 Task: Add a condition where "Group Is Current user's groups" in pending tickets.
Action: Mouse moved to (136, 498)
Screenshot: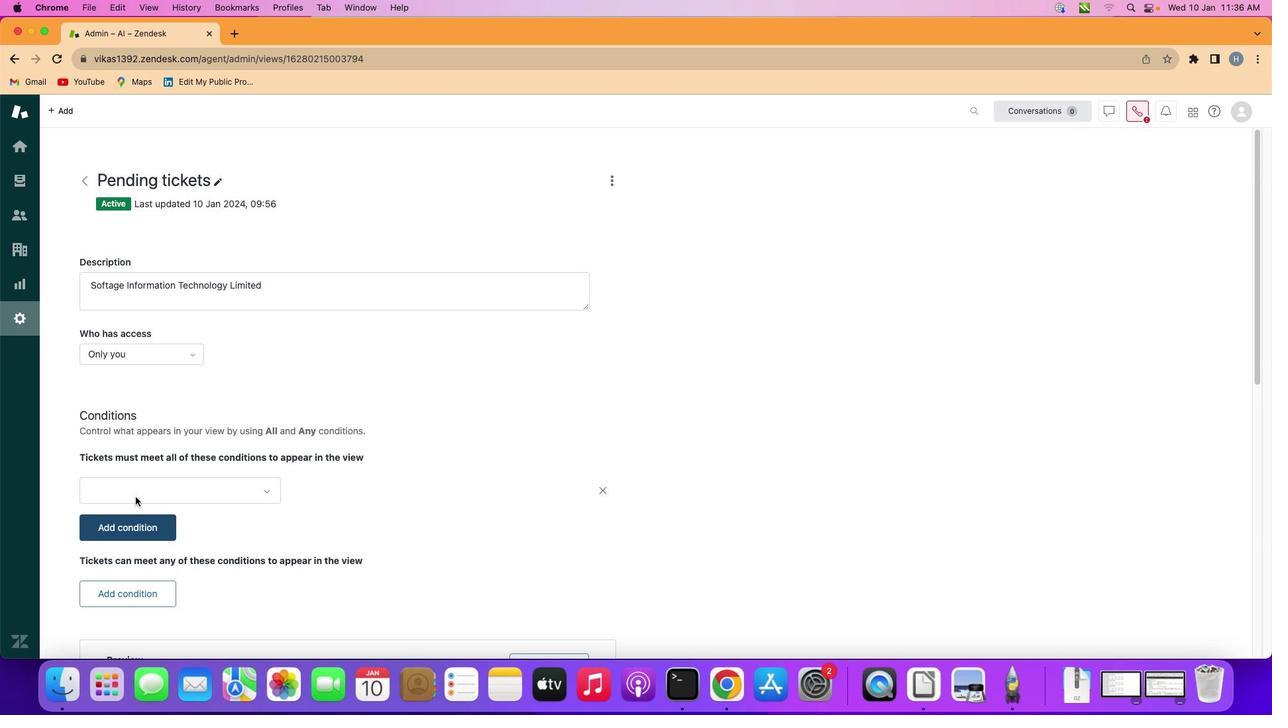 
Action: Mouse pressed left at (136, 498)
Screenshot: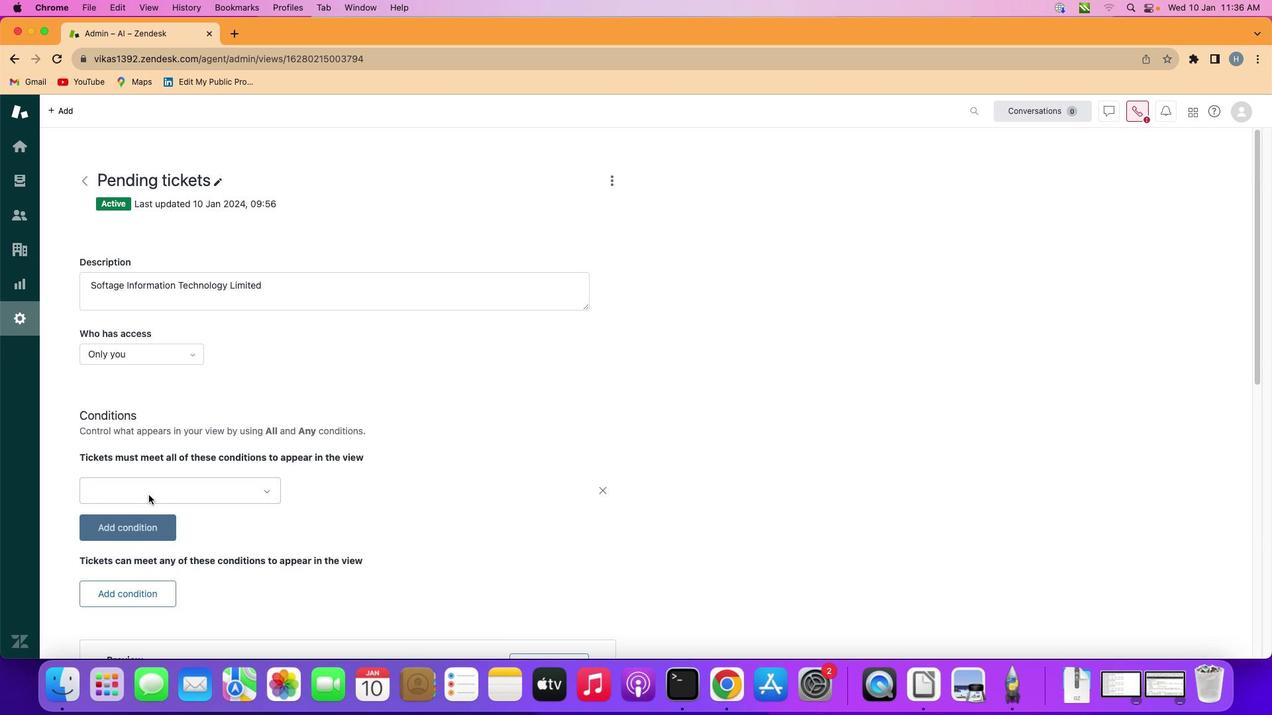 
Action: Mouse moved to (191, 492)
Screenshot: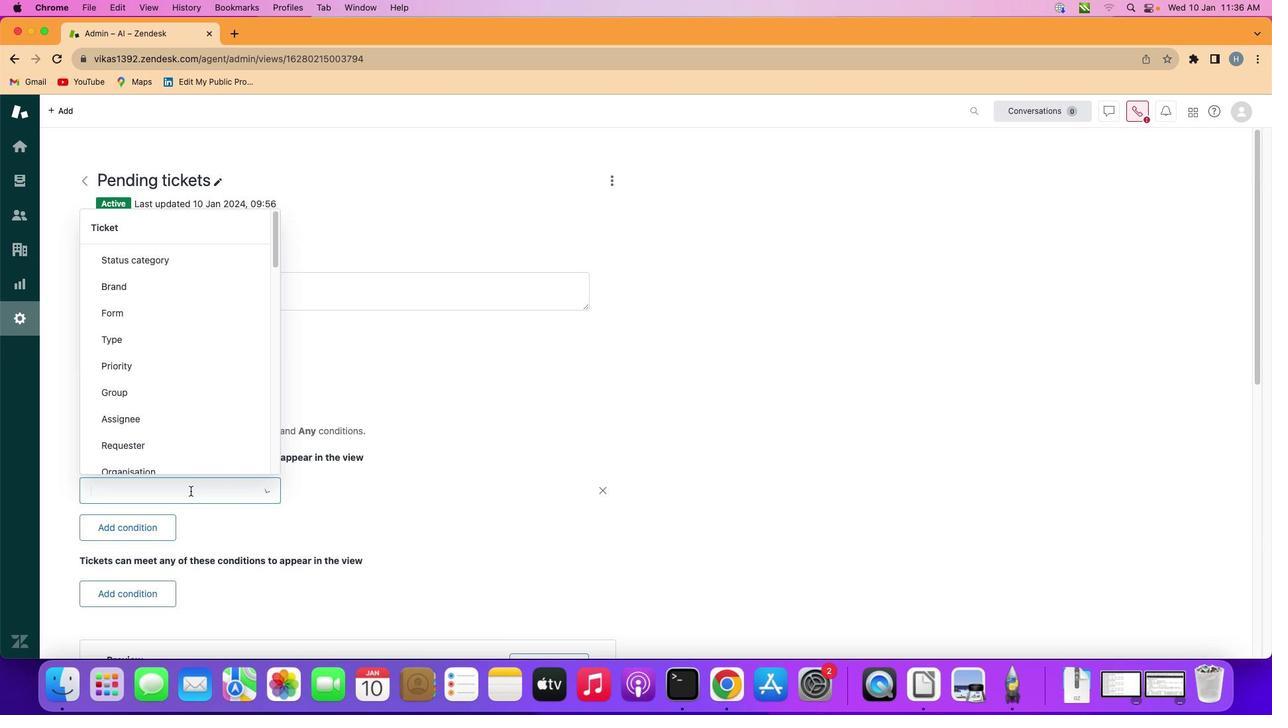 
Action: Mouse pressed left at (191, 492)
Screenshot: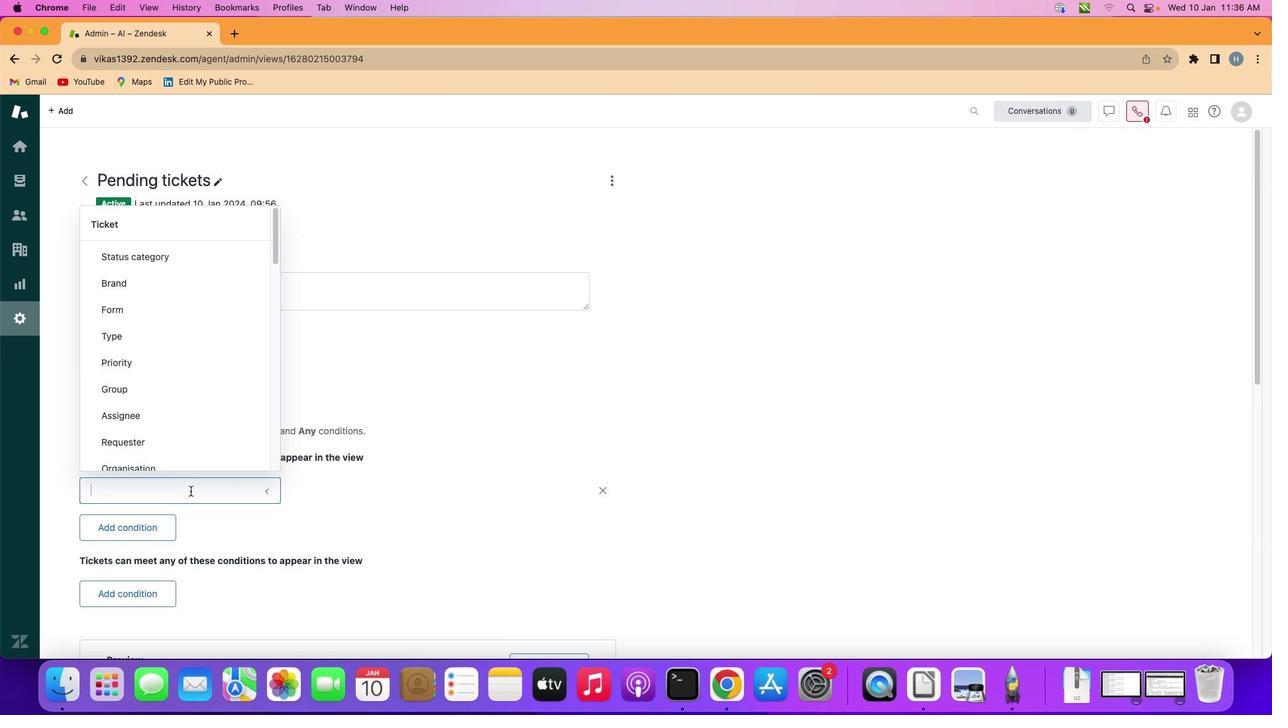 
Action: Mouse moved to (206, 388)
Screenshot: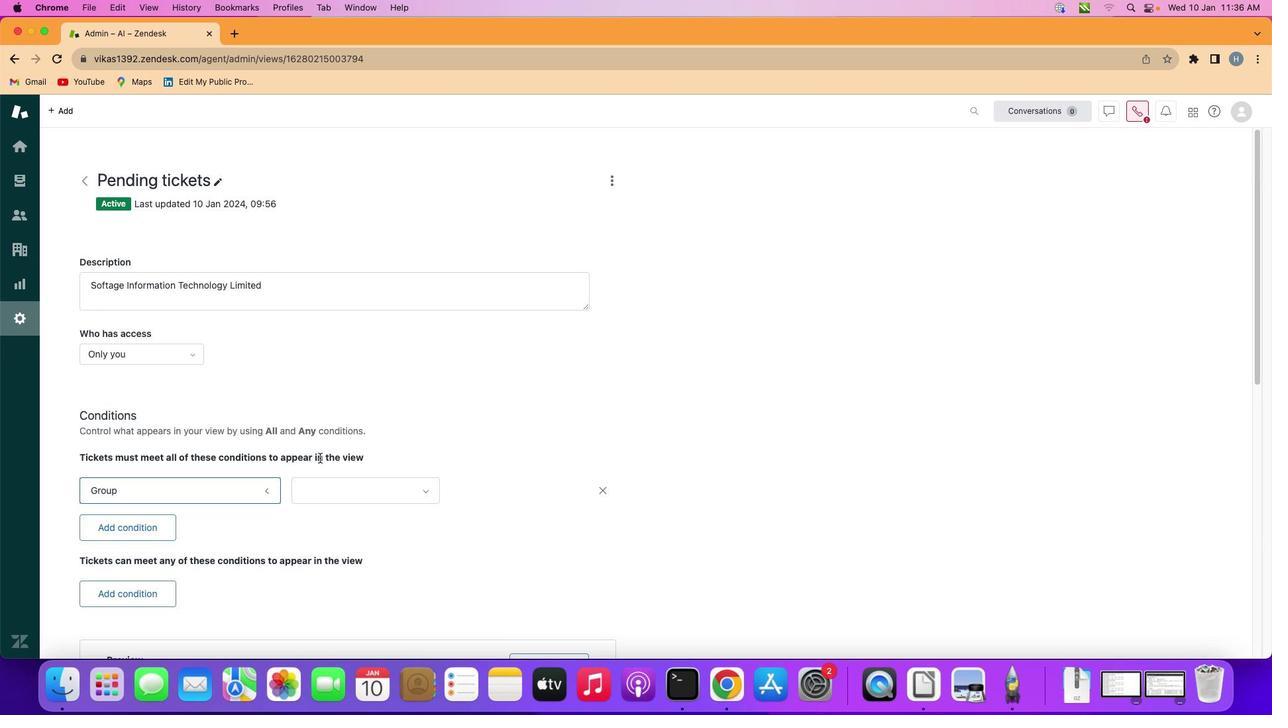 
Action: Mouse pressed left at (206, 388)
Screenshot: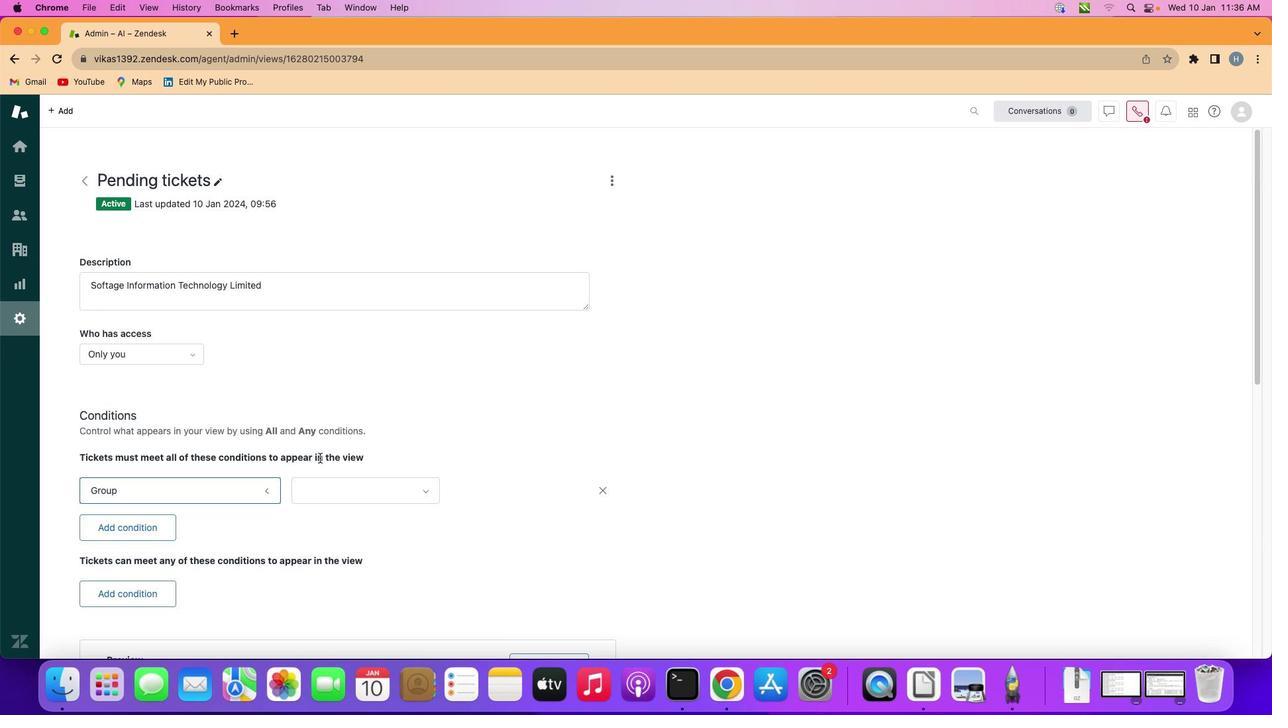 
Action: Mouse moved to (372, 488)
Screenshot: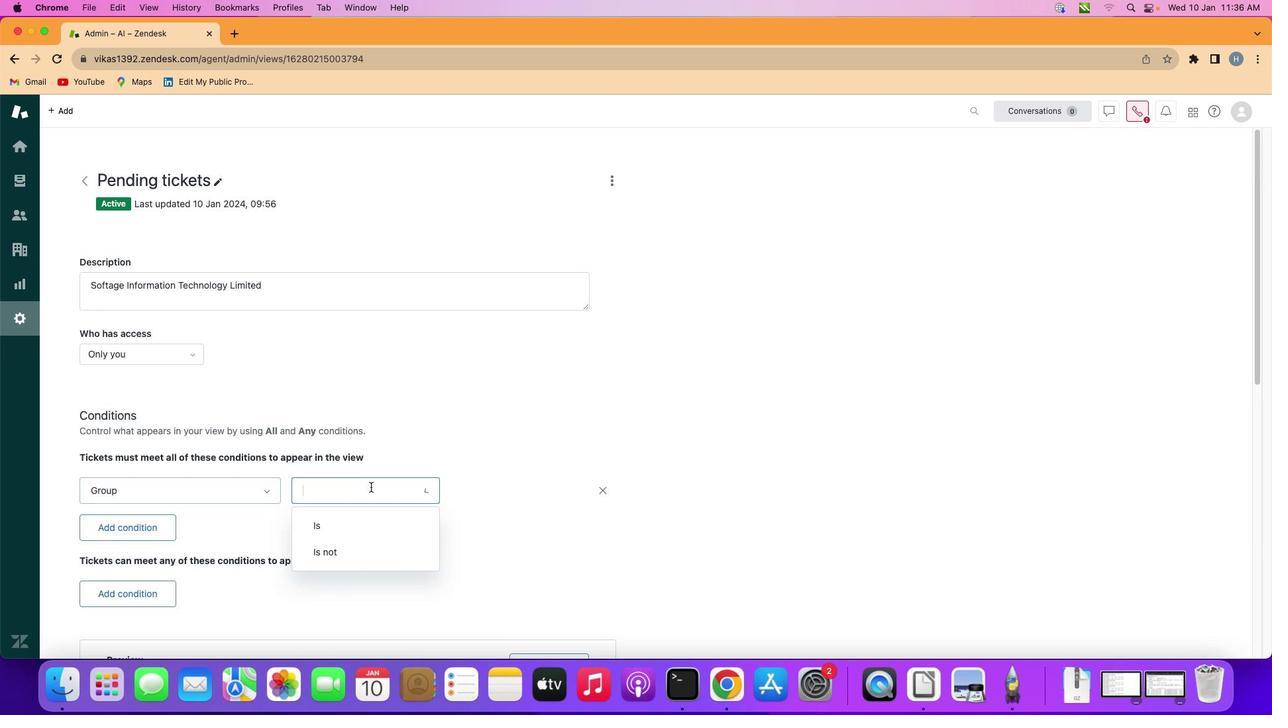 
Action: Mouse pressed left at (372, 488)
Screenshot: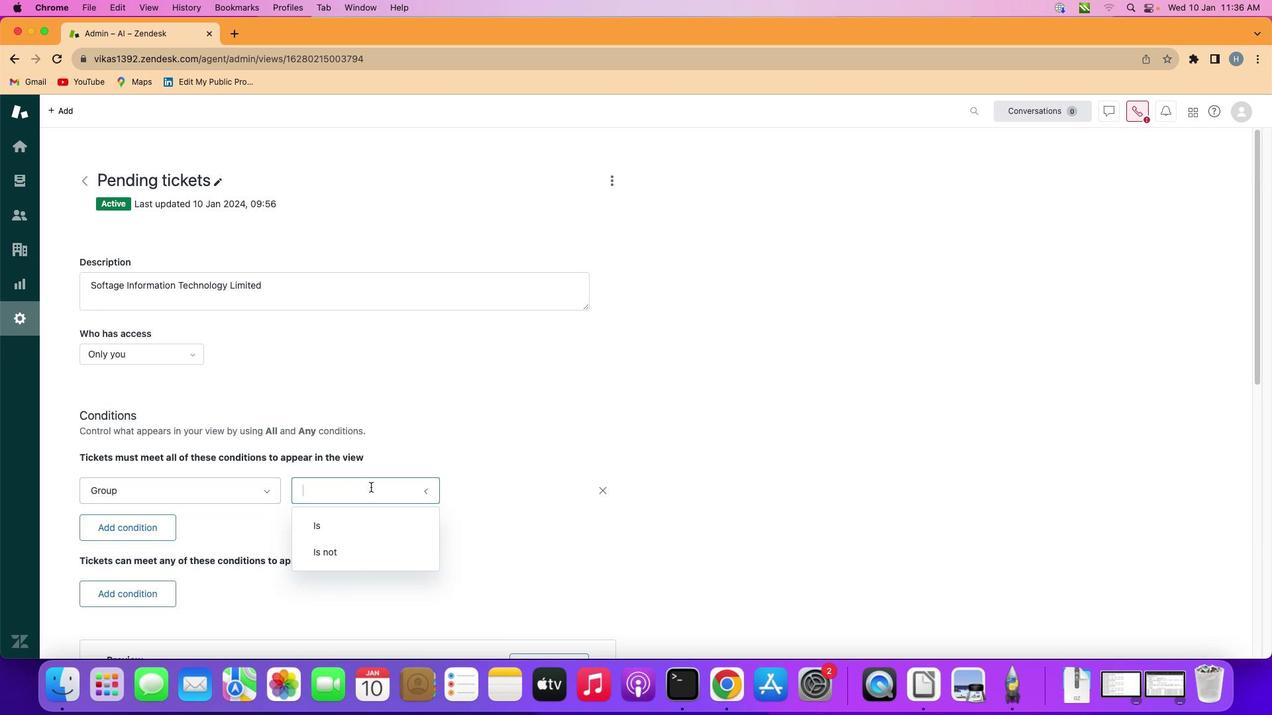 
Action: Mouse moved to (369, 522)
Screenshot: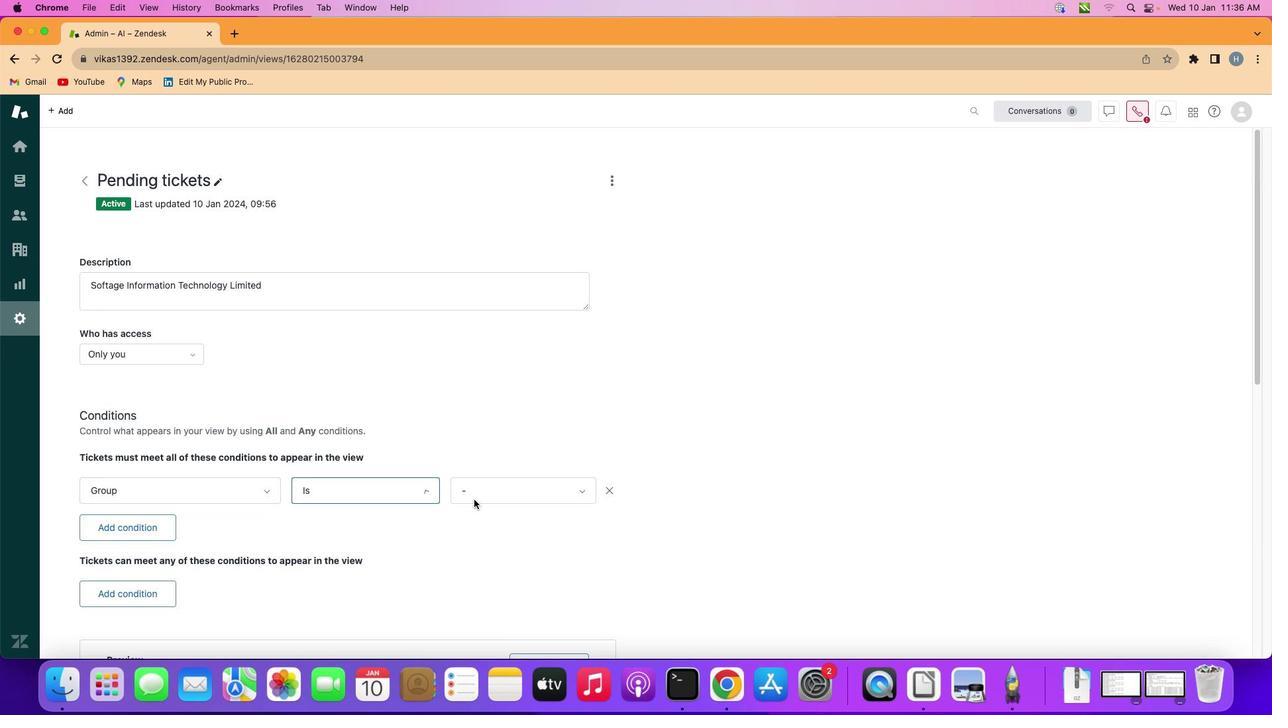 
Action: Mouse pressed left at (369, 522)
Screenshot: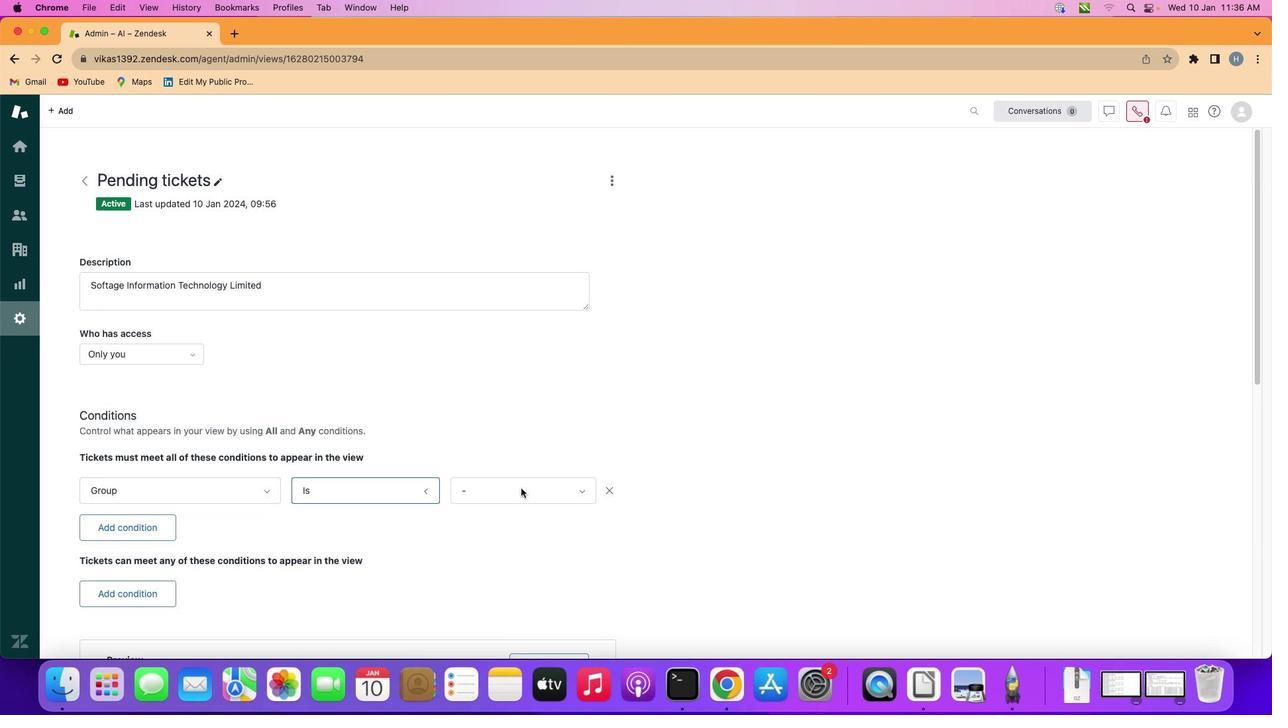 
Action: Mouse moved to (539, 484)
Screenshot: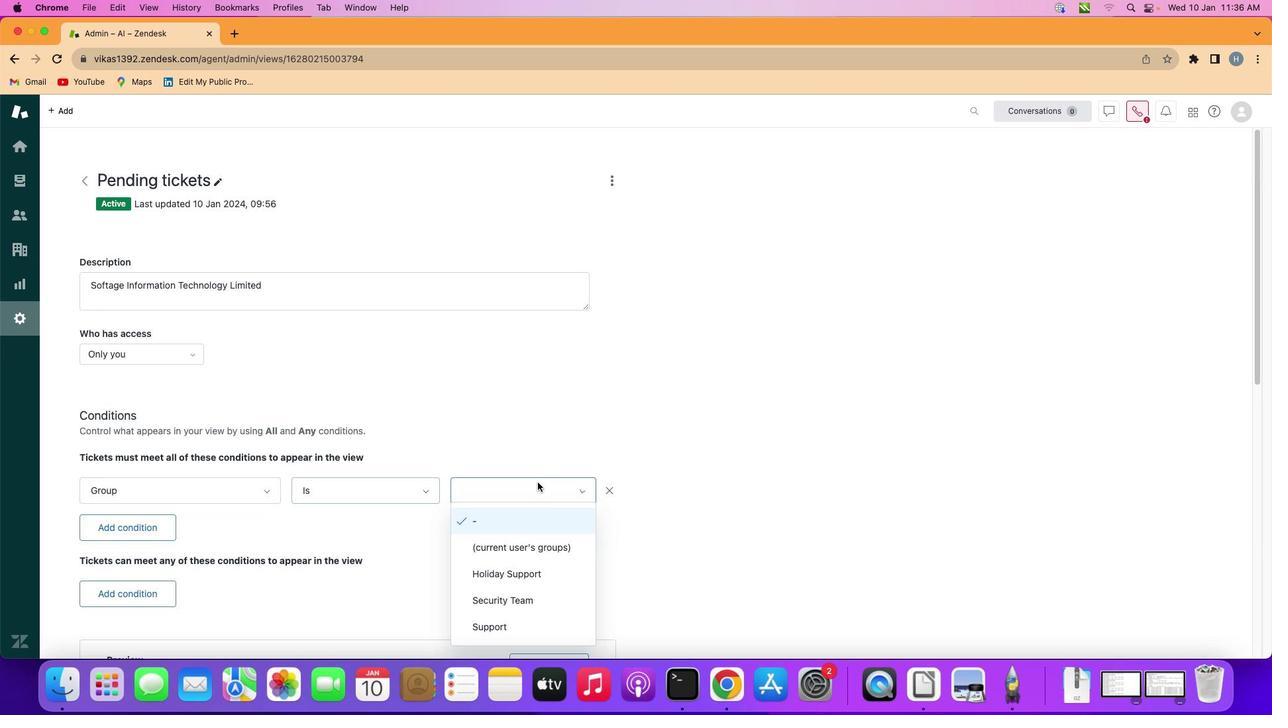
Action: Mouse pressed left at (539, 484)
Screenshot: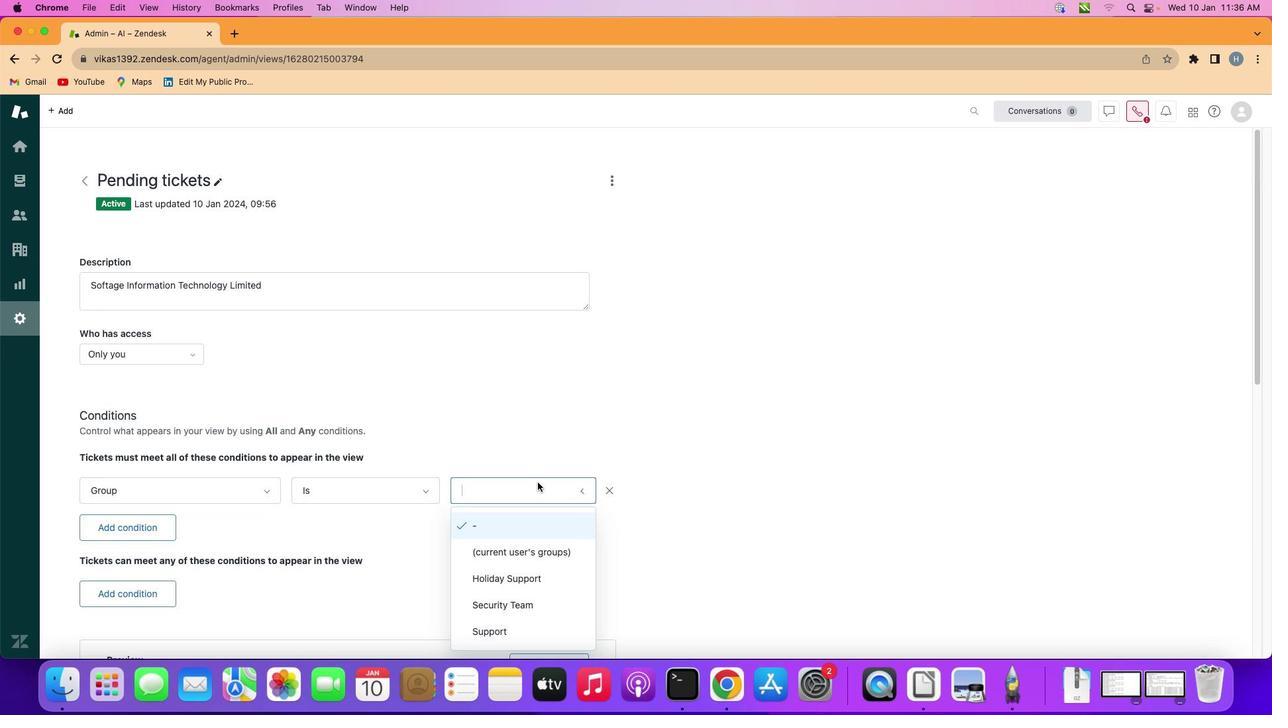 
Action: Mouse moved to (541, 549)
Screenshot: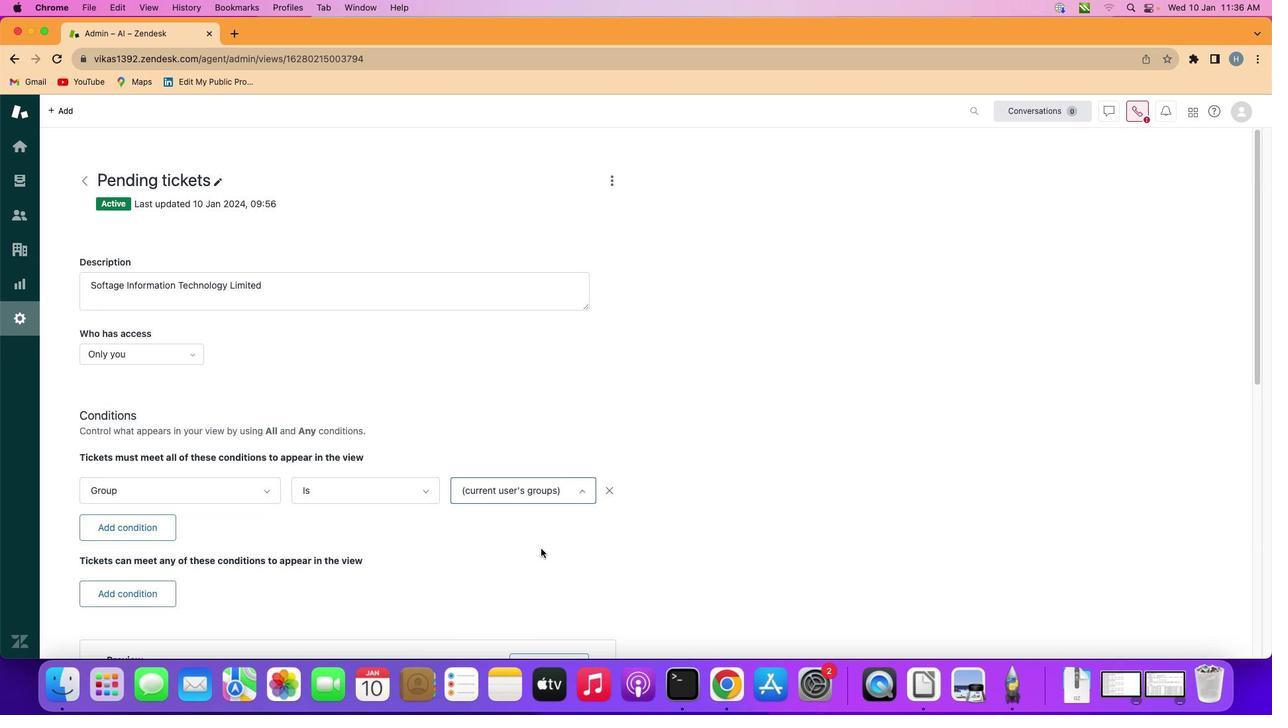 
Action: Mouse pressed left at (541, 549)
Screenshot: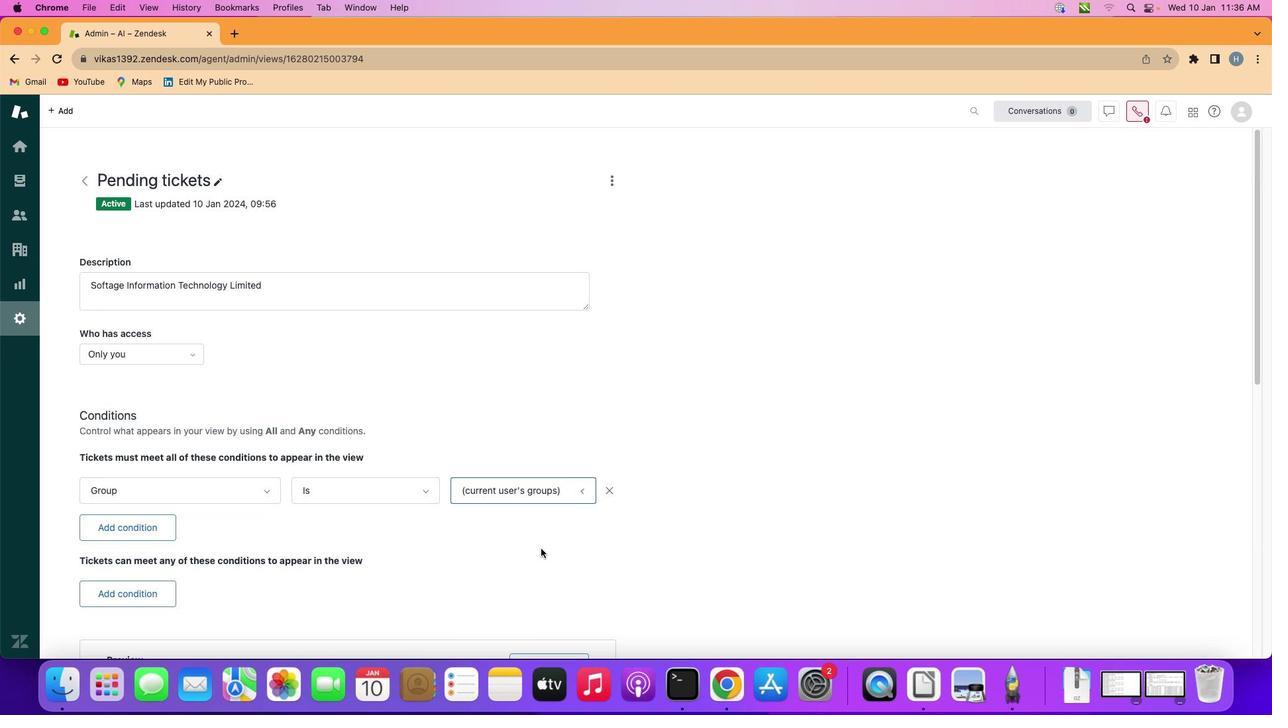 
Action: Mouse moved to (542, 550)
Screenshot: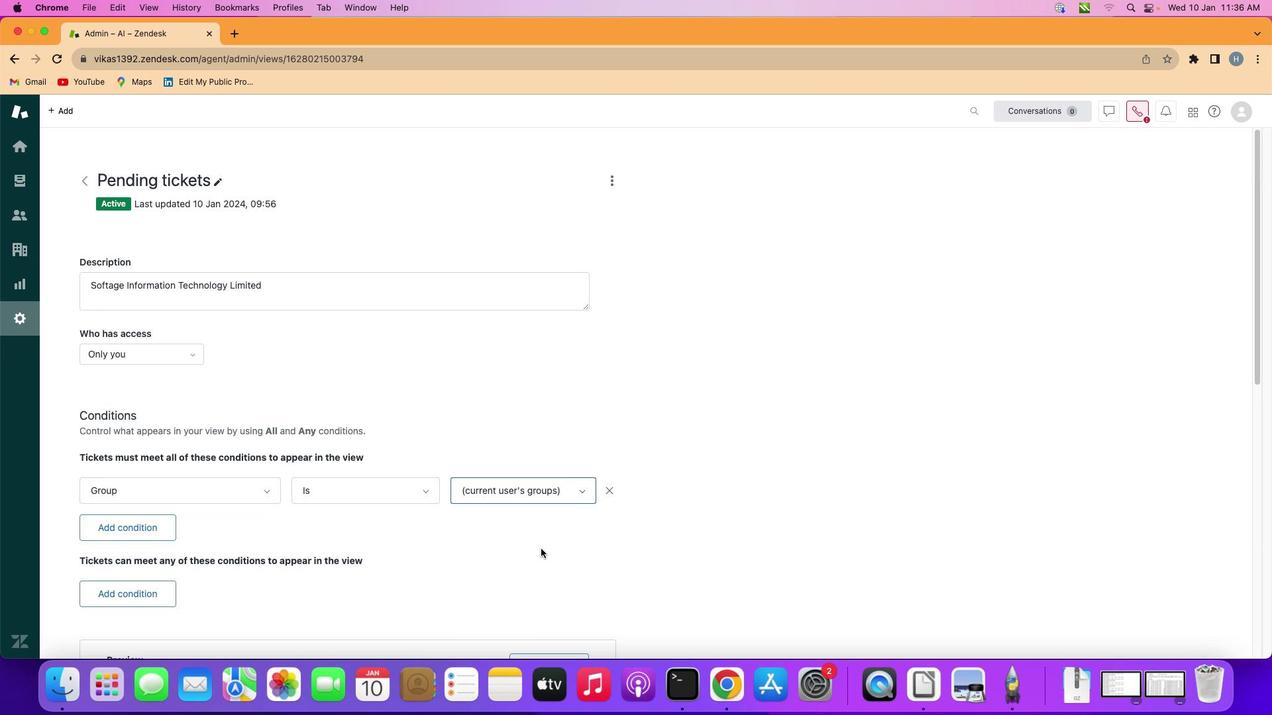 
